 Task: Add the product "Dawn Ultra Ez-Squeeze Dishwashing Liquid (22 oz)" to cart from the store "Walgreens".
Action: Mouse moved to (49, 78)
Screenshot: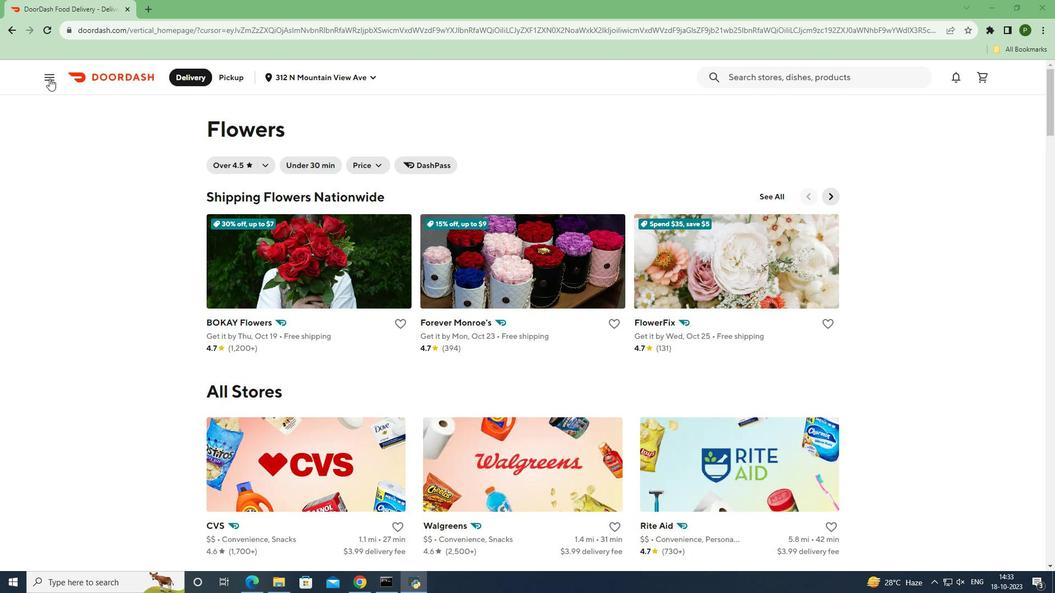 
Action: Mouse pressed left at (49, 78)
Screenshot: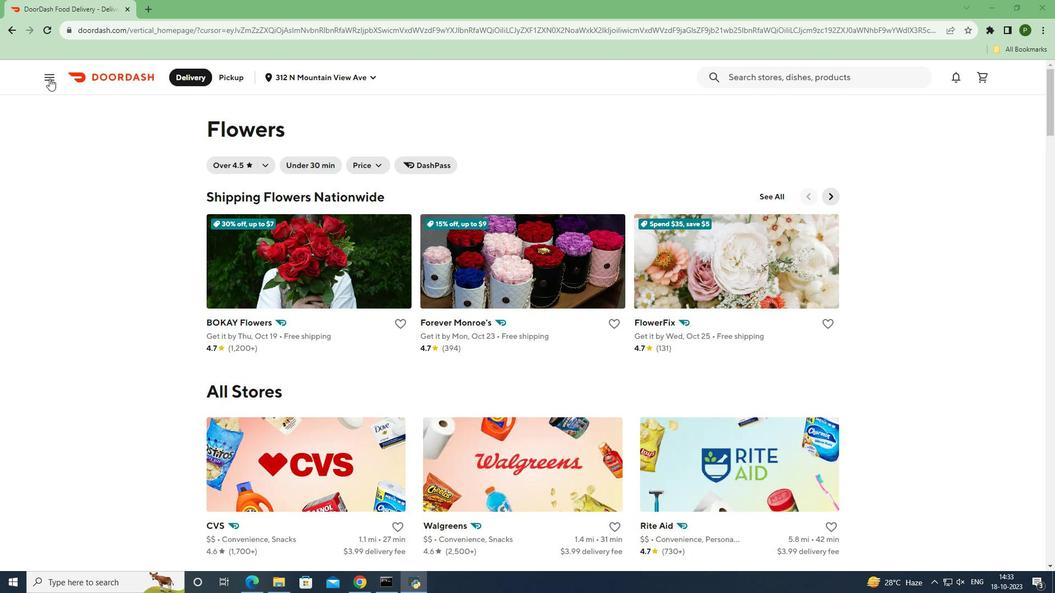 
Action: Mouse moved to (44, 153)
Screenshot: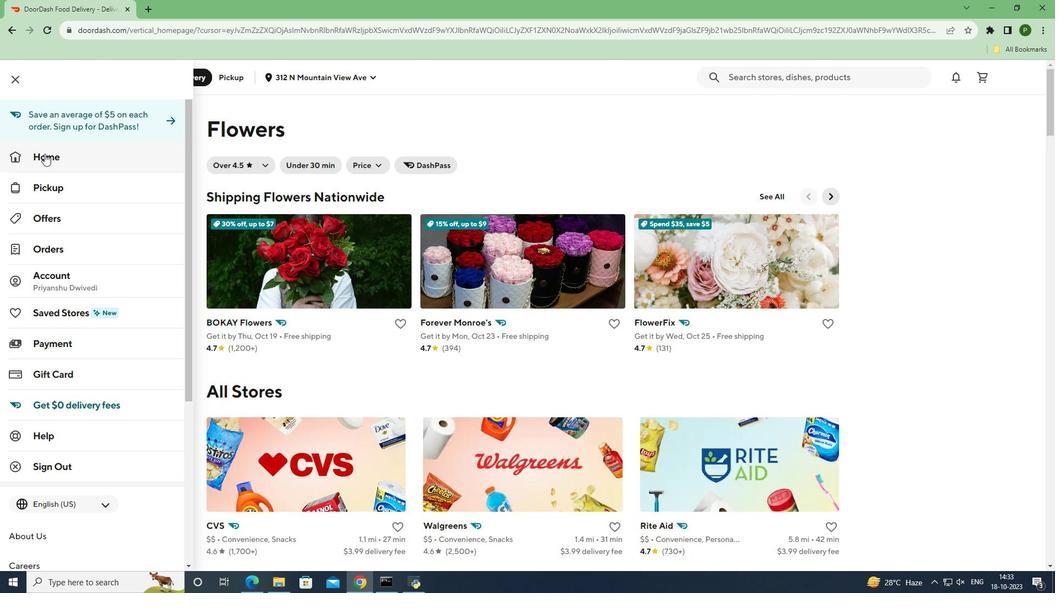 
Action: Mouse pressed left at (44, 153)
Screenshot: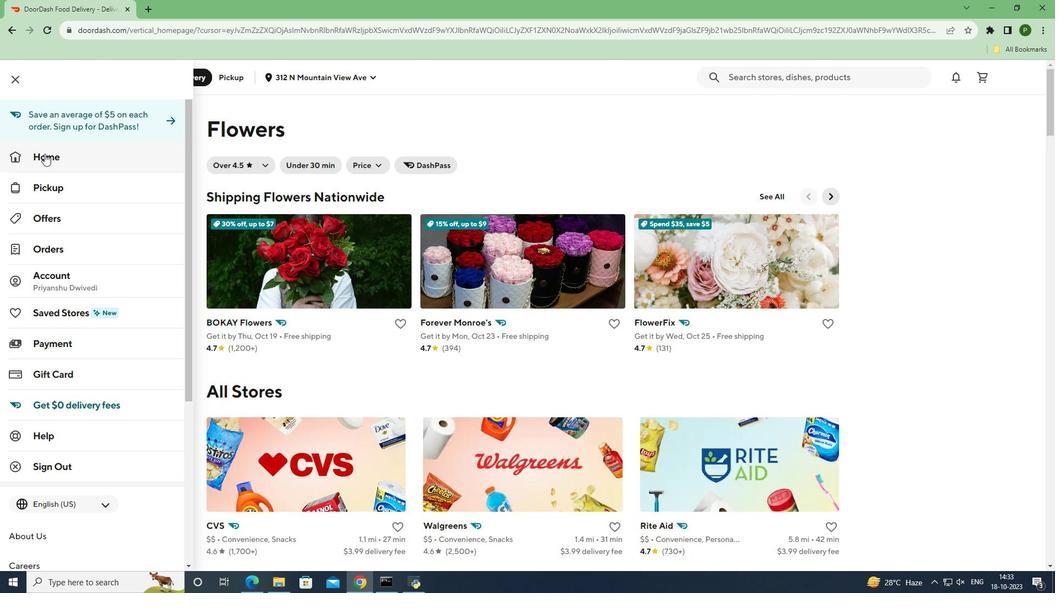 
Action: Mouse moved to (843, 118)
Screenshot: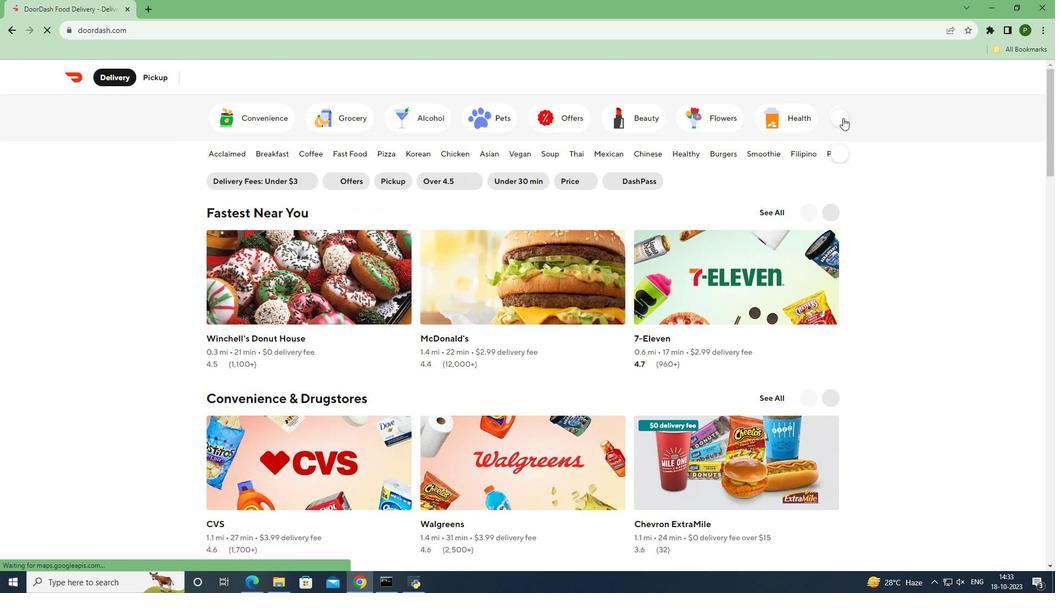 
Action: Mouse pressed left at (843, 118)
Screenshot: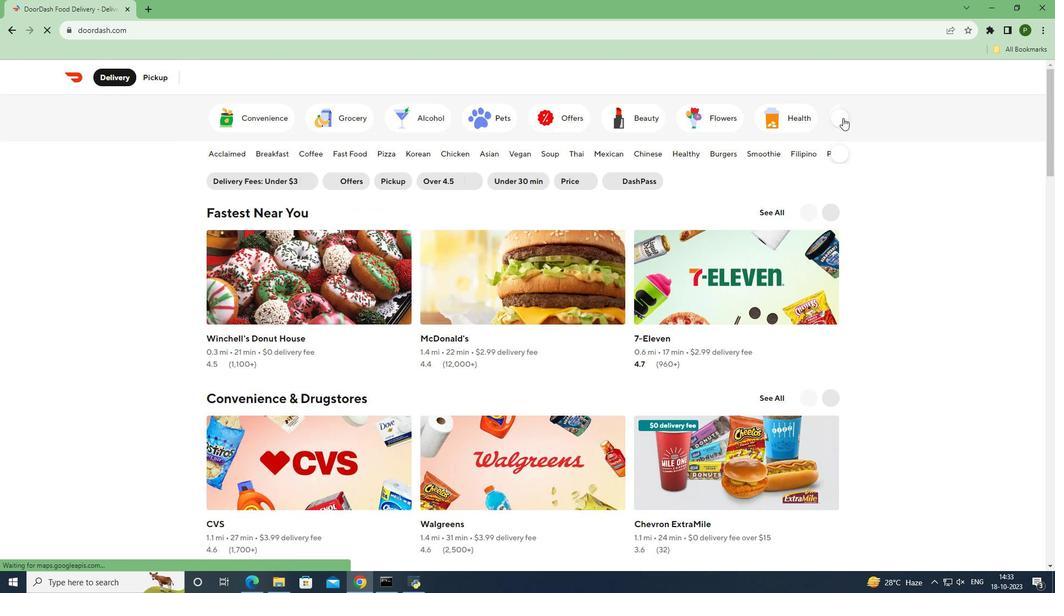 
Action: Mouse moved to (429, 111)
Screenshot: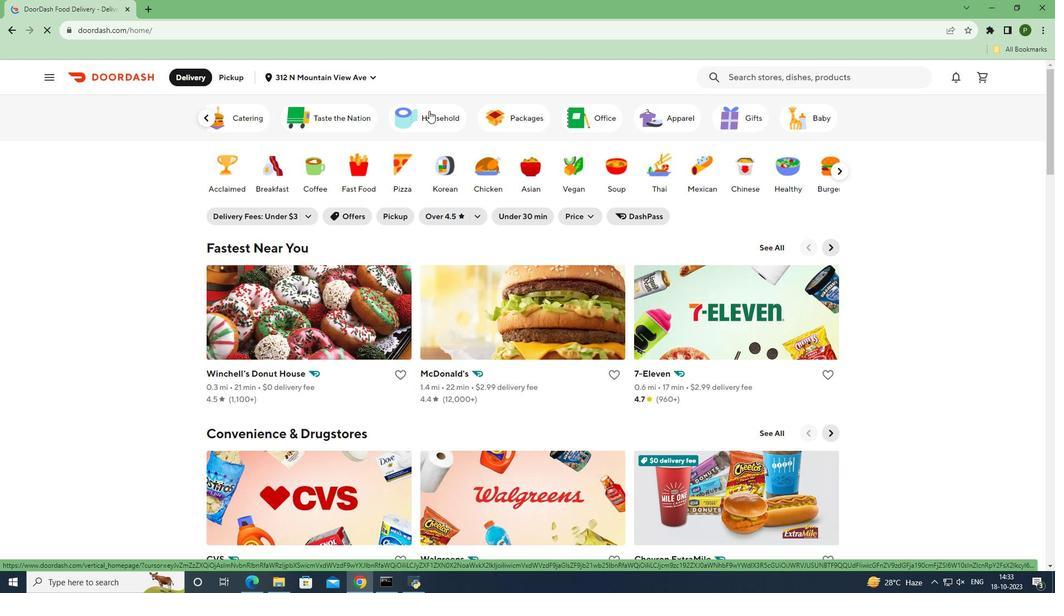 
Action: Mouse pressed left at (429, 111)
Screenshot: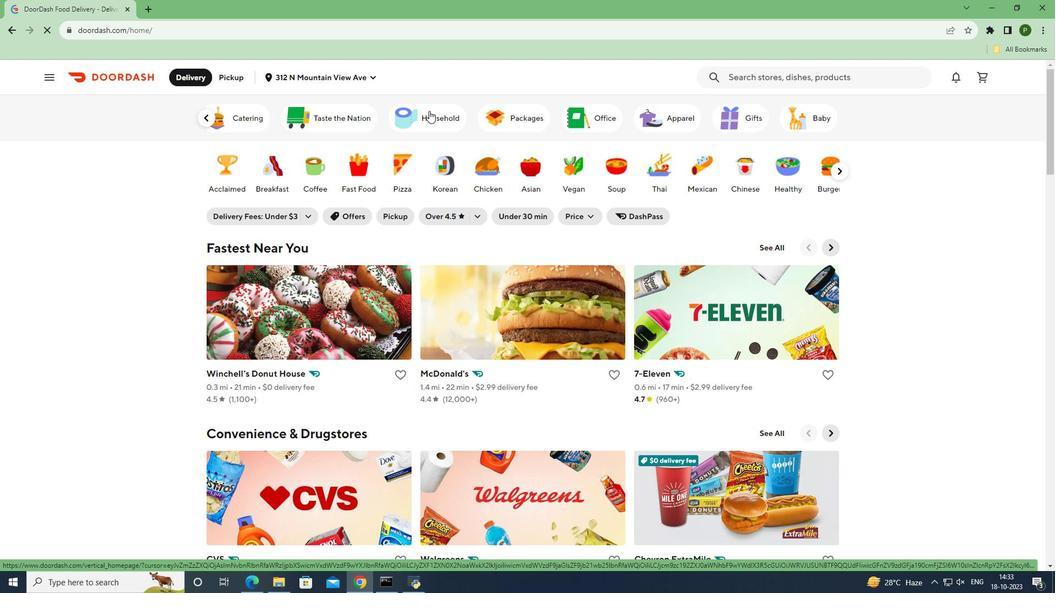 
Action: Mouse moved to (445, 474)
Screenshot: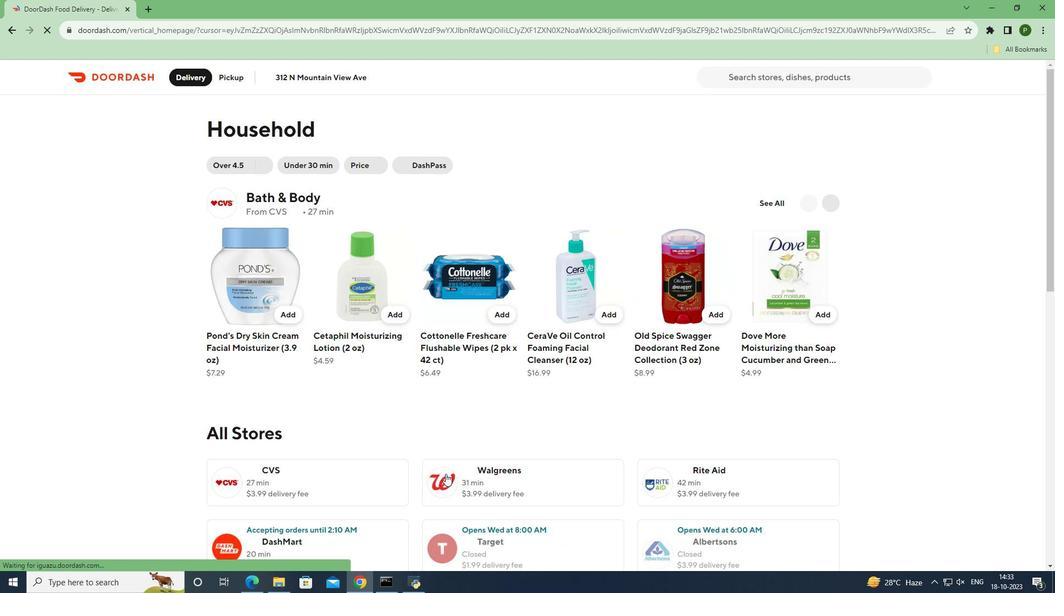 
Action: Mouse pressed left at (445, 474)
Screenshot: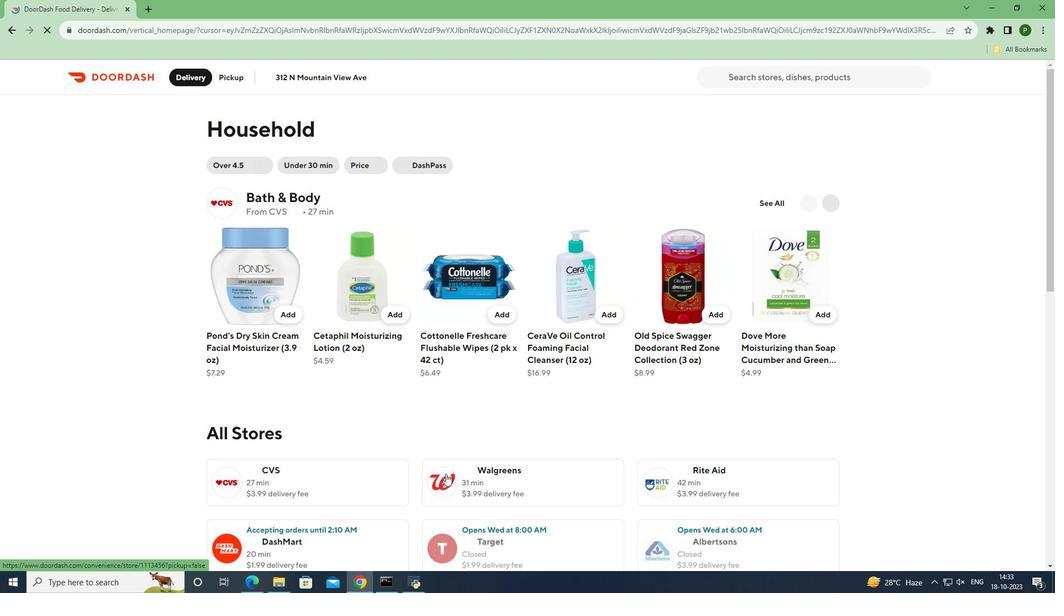 
Action: Mouse moved to (636, 183)
Screenshot: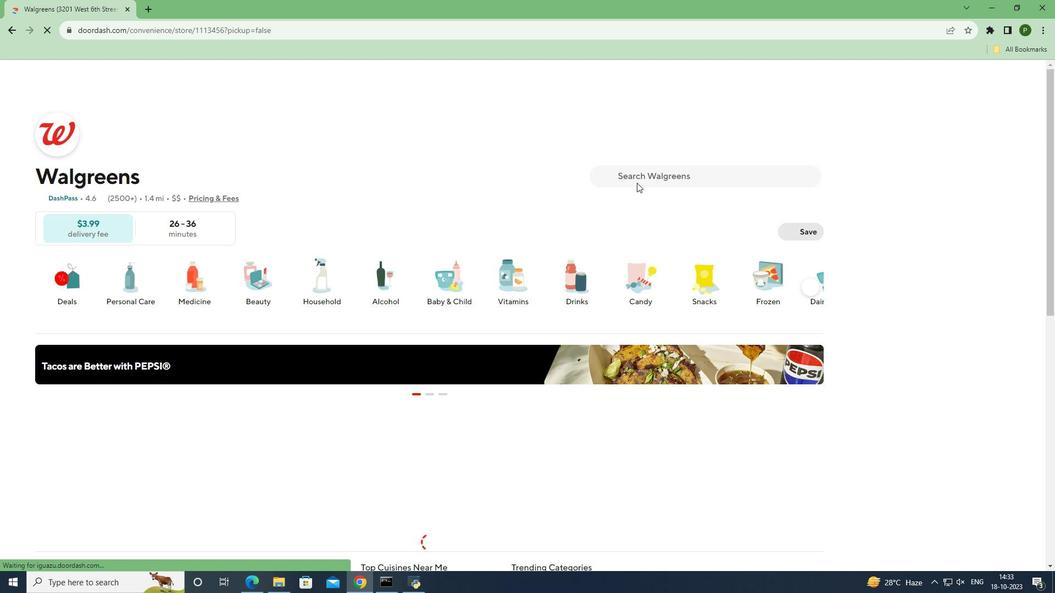 
Action: Mouse pressed left at (636, 183)
Screenshot: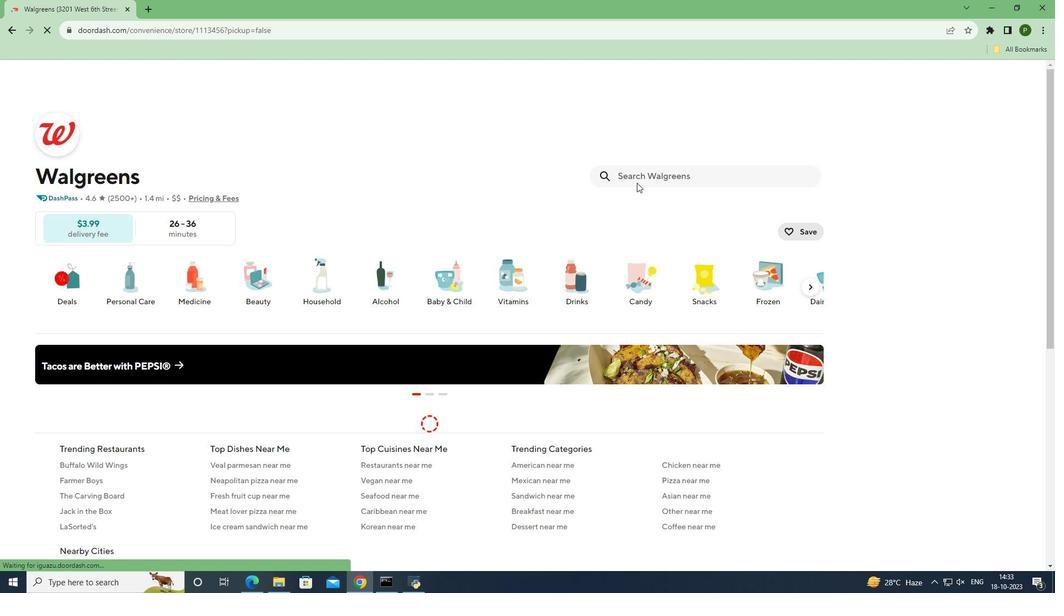 
Action: Key pressed <Key.caps_lock>D<Key.caps_lock>aen<Key.space><Key.caps_lock>U<Key.caps_lock>ltra<Key.space><Key.caps_lock>E<Key.caps_lock>z-<Key.caps_lock>S<Key.caps_lock>queeze<Key.space><Key.caps_lock>D<Key.caps_lock>ishwashing<Key.space><Key.caps_lock>L<Key.caps_lock>iquid<Key.space><Key.shift_r>(22<Key.space>oz<Key.shift_r>)
Screenshot: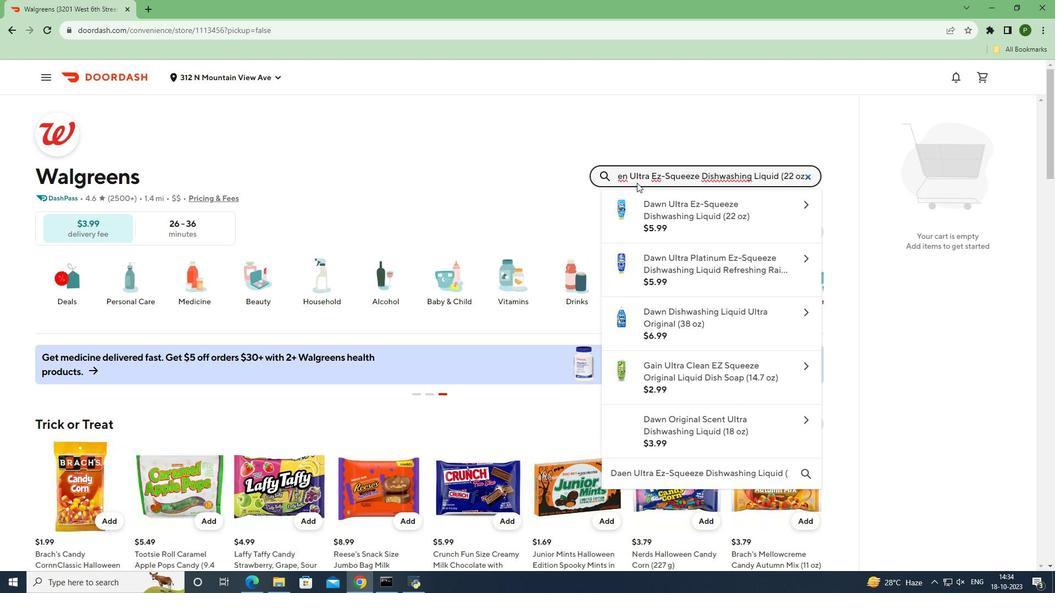 
Action: Mouse moved to (660, 211)
Screenshot: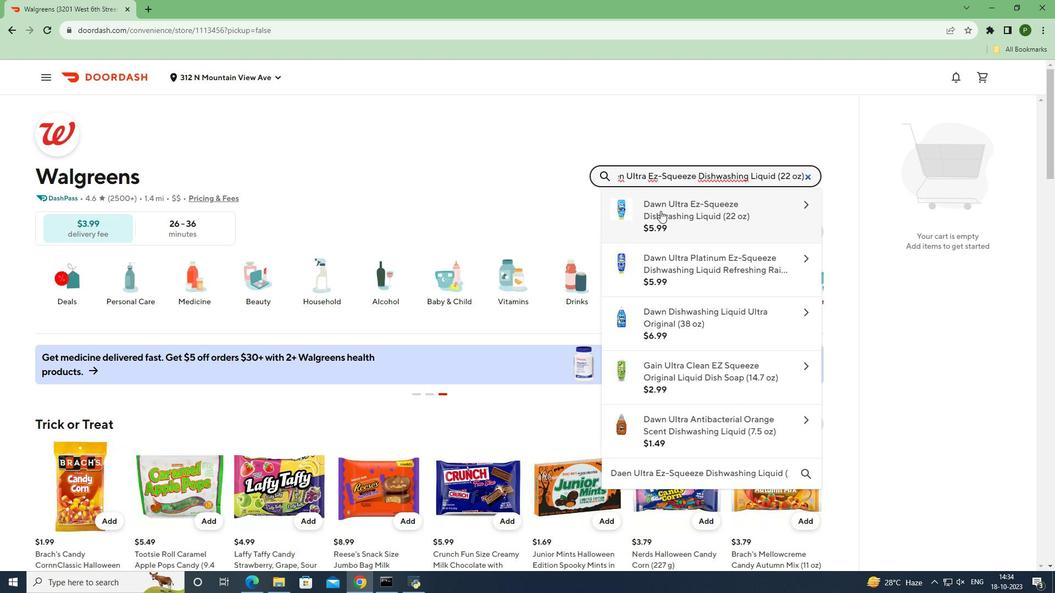
Action: Mouse pressed left at (660, 211)
Screenshot: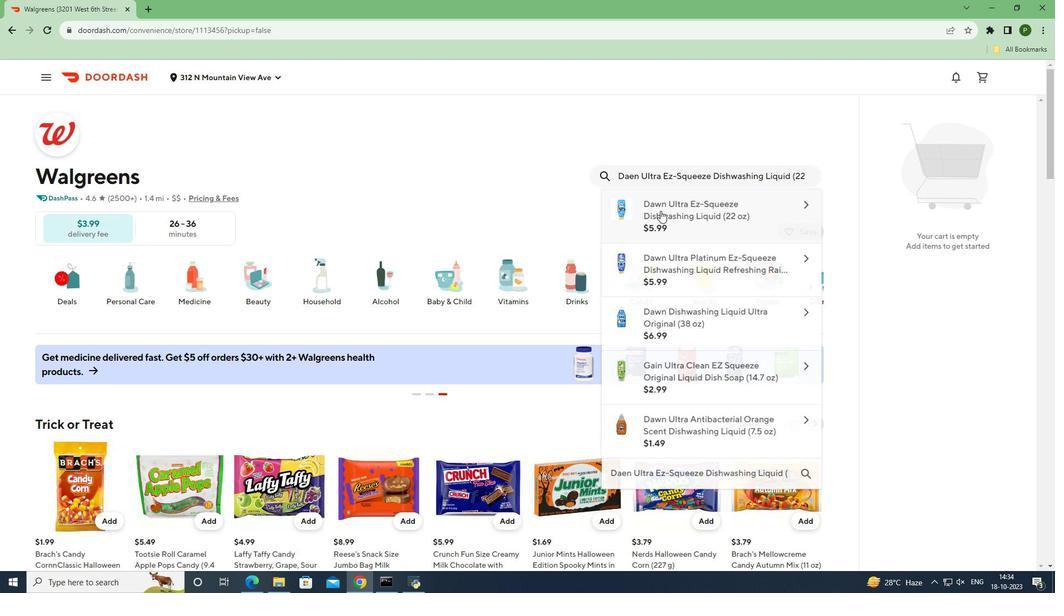 
Action: Mouse moved to (705, 542)
Screenshot: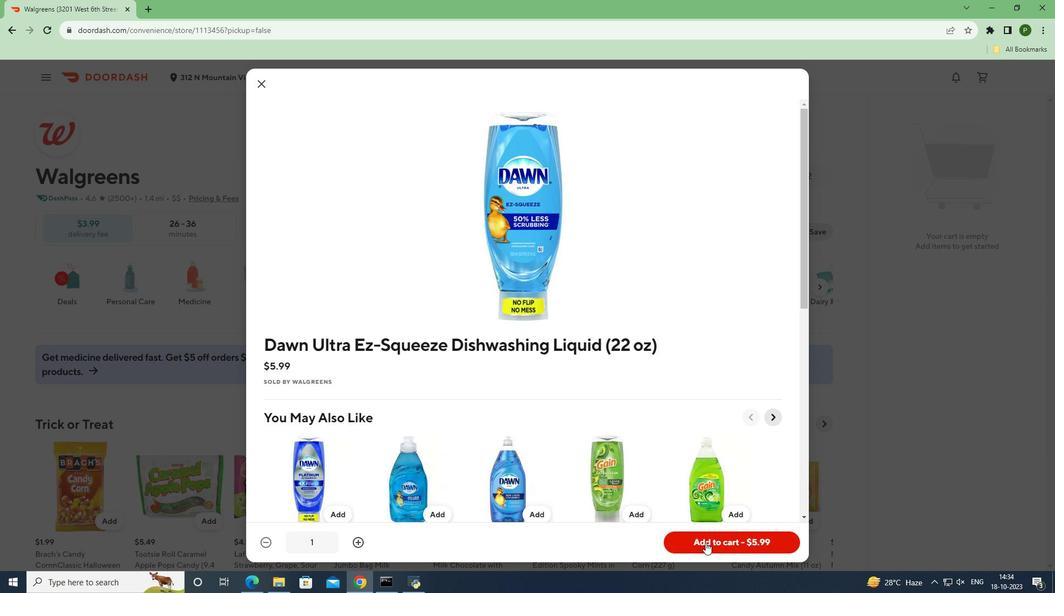 
Action: Mouse pressed left at (705, 542)
Screenshot: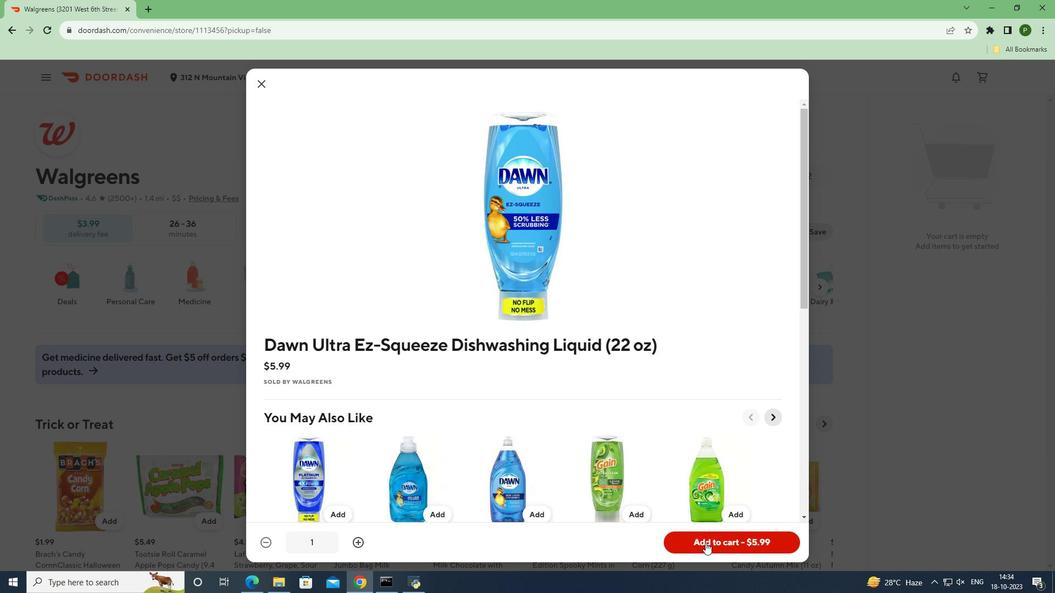 
Action: Mouse moved to (858, 441)
Screenshot: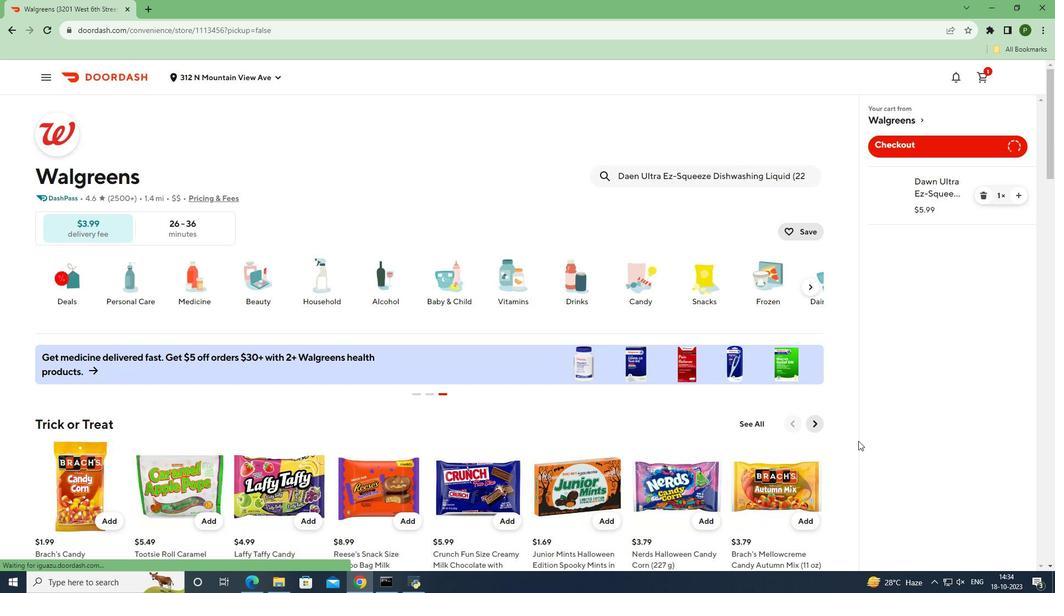 
